 Task: Set the region code to "Region B".
Action: Mouse moved to (118, 15)
Screenshot: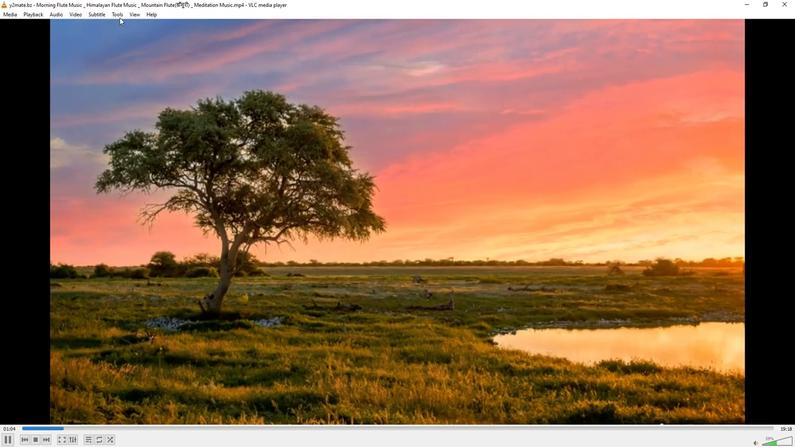 
Action: Mouse pressed left at (118, 15)
Screenshot: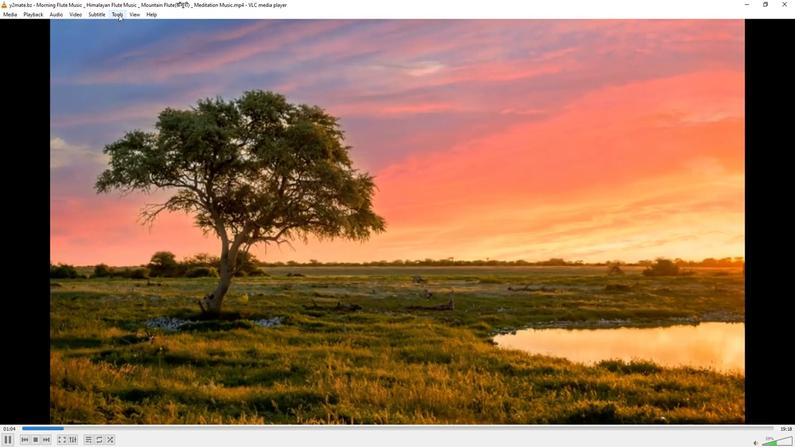
Action: Mouse moved to (128, 113)
Screenshot: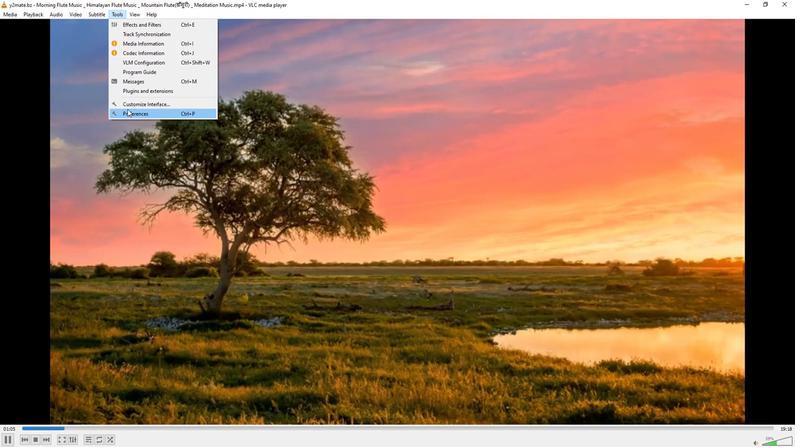 
Action: Mouse pressed left at (128, 113)
Screenshot: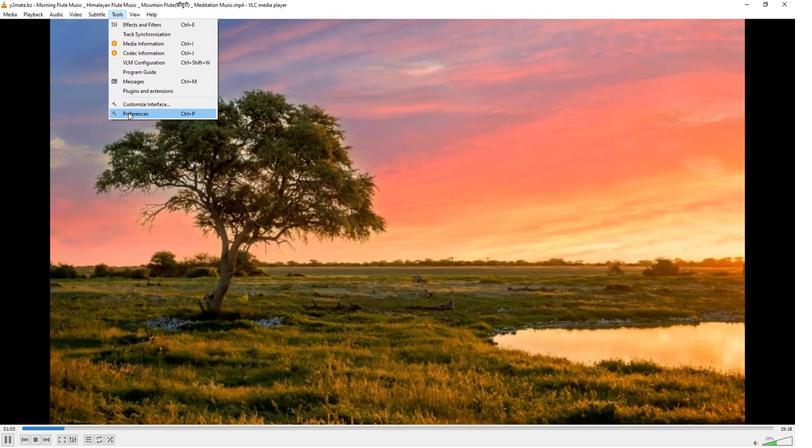 
Action: Mouse moved to (262, 365)
Screenshot: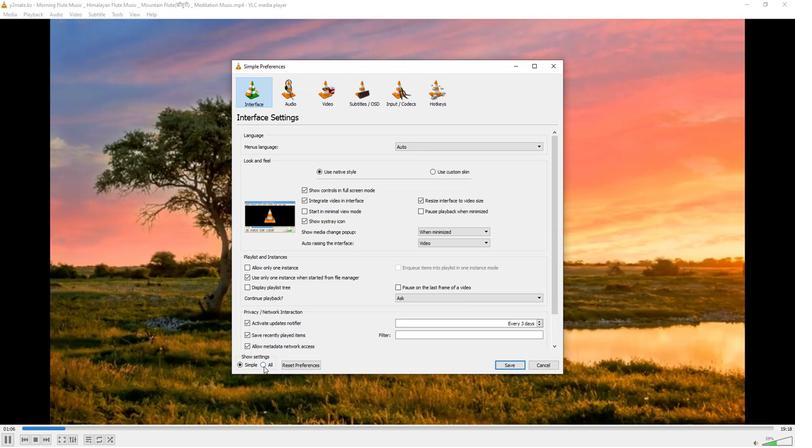 
Action: Mouse pressed left at (262, 365)
Screenshot: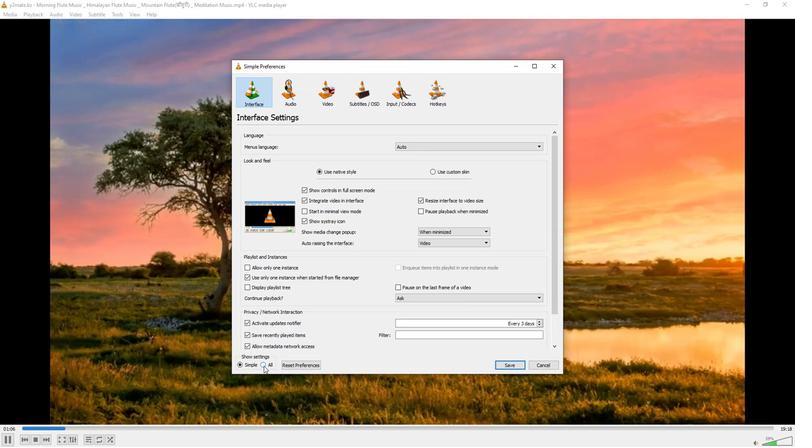 
Action: Mouse moved to (252, 221)
Screenshot: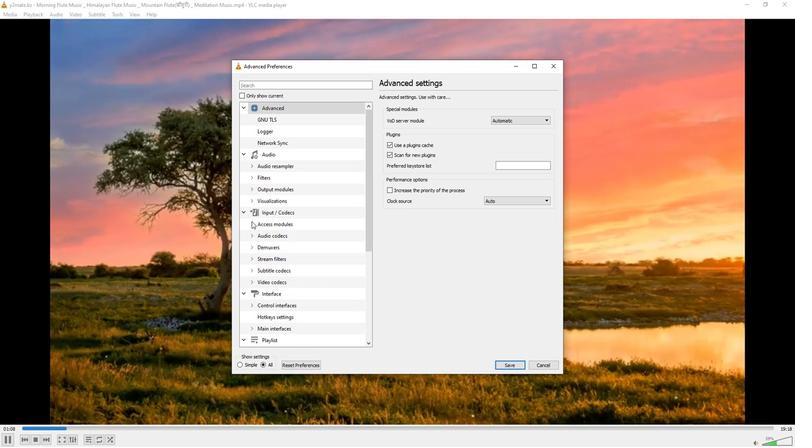 
Action: Mouse pressed left at (252, 221)
Screenshot: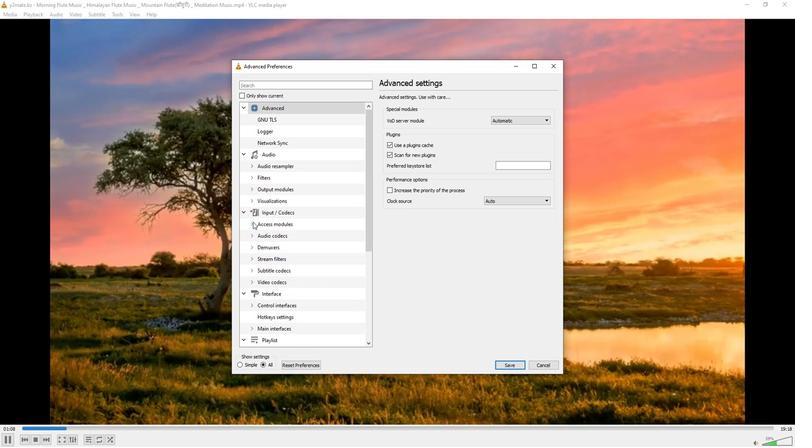 
Action: Mouse moved to (256, 250)
Screenshot: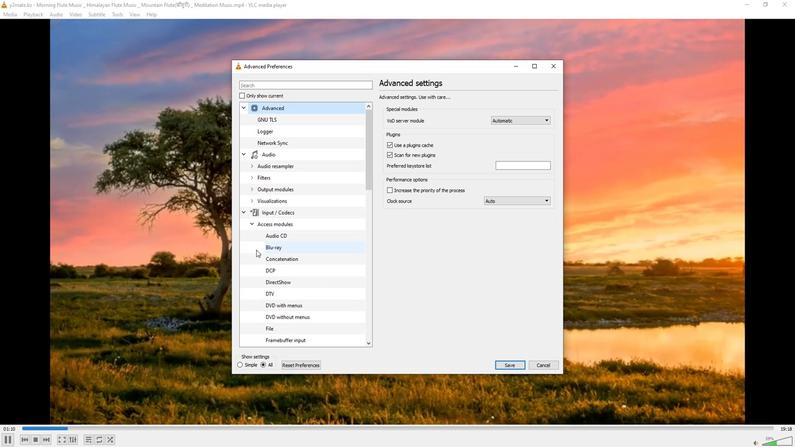 
Action: Mouse pressed left at (256, 250)
Screenshot: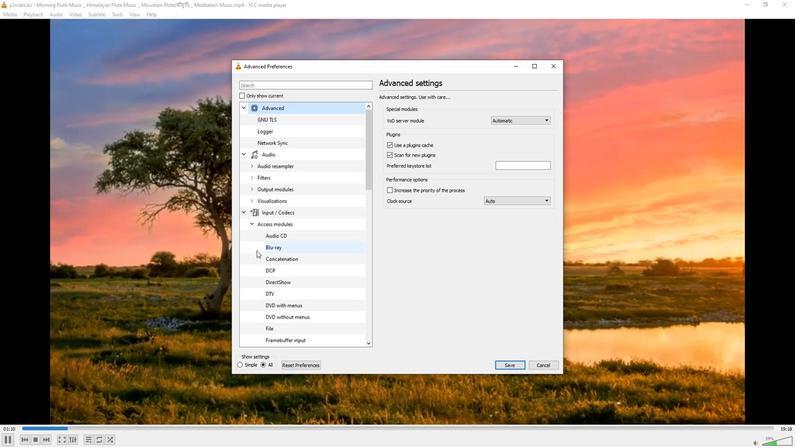 
Action: Mouse moved to (531, 119)
Screenshot: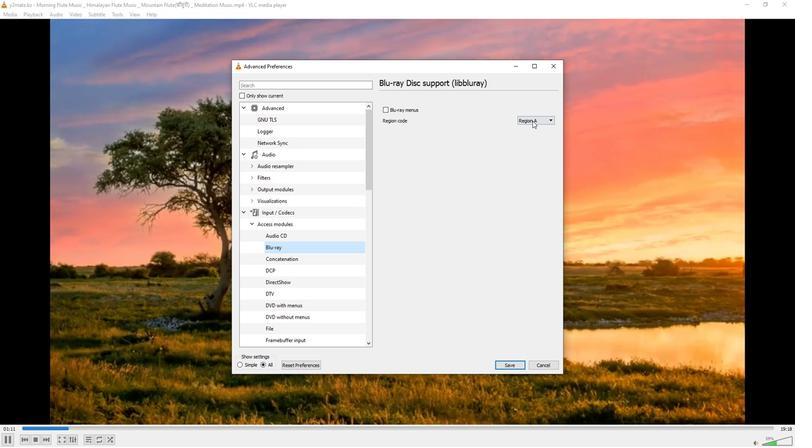 
Action: Mouse pressed left at (531, 119)
Screenshot: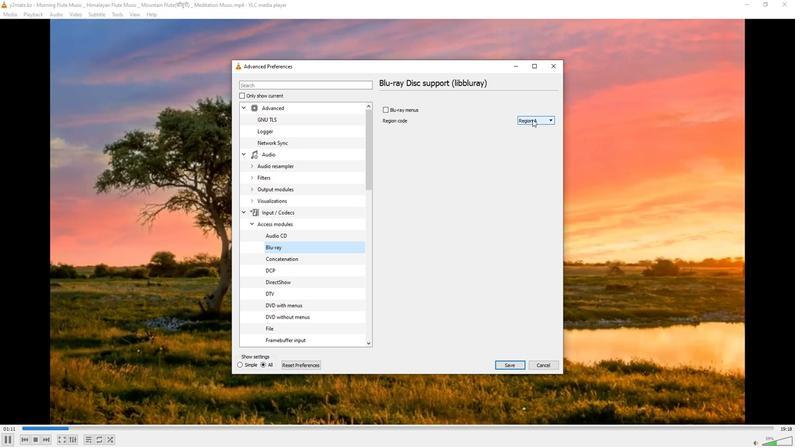 
Action: Mouse moved to (529, 132)
Screenshot: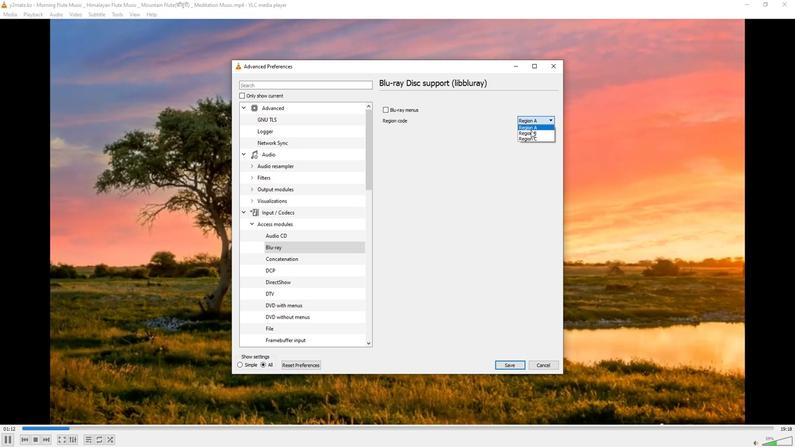 
Action: Mouse pressed left at (529, 132)
Screenshot: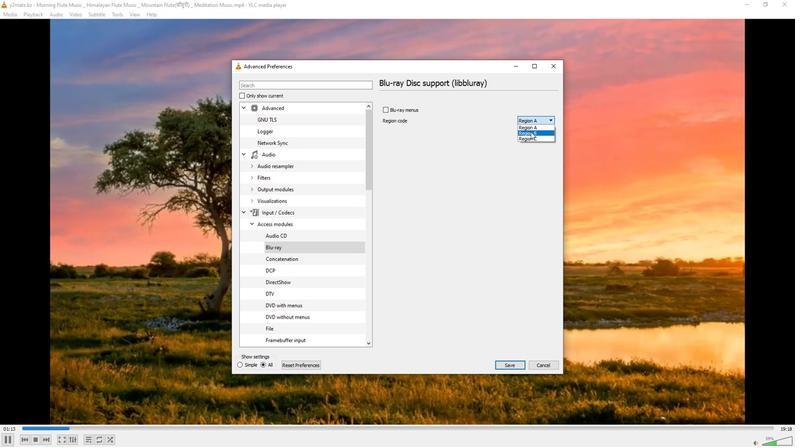 
Action: Mouse moved to (515, 147)
Screenshot: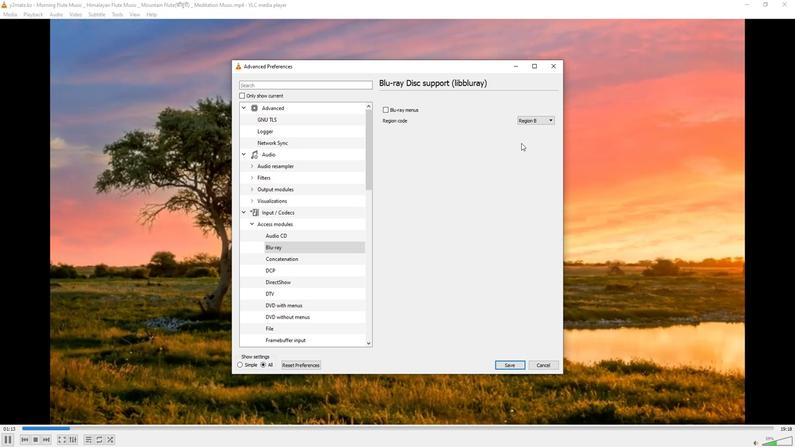 
